 Task: Look for products in the category "Champagne & Sparkling Wine" from Mumm Napa only.
Action: Mouse moved to (814, 313)
Screenshot: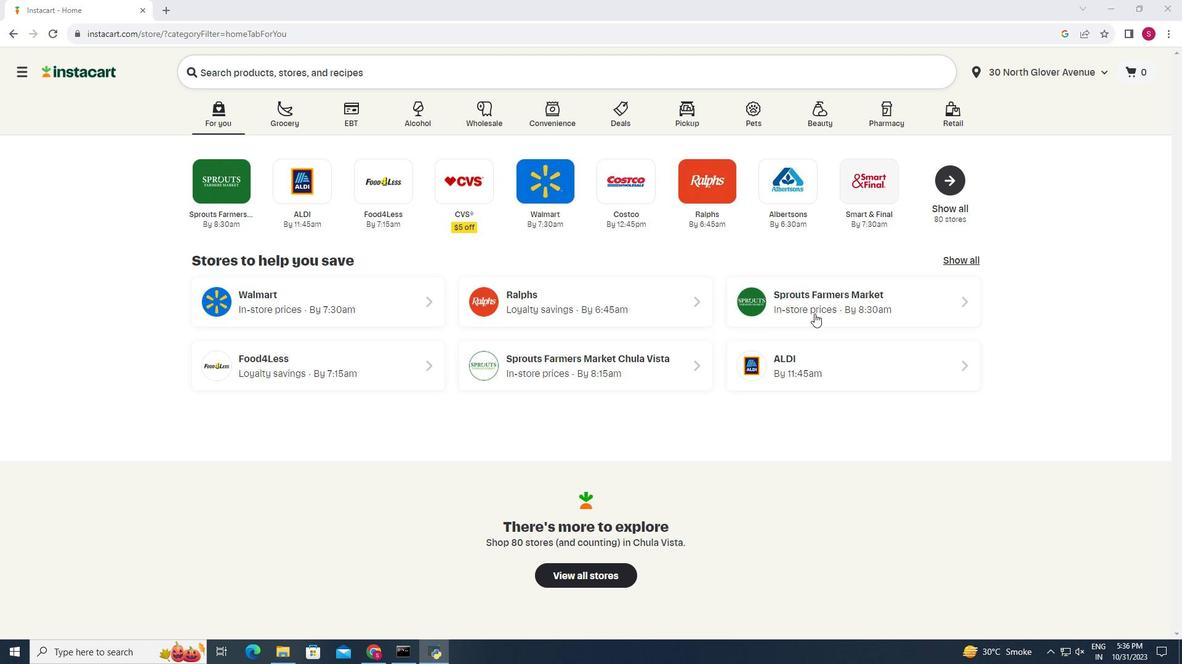 
Action: Mouse pressed left at (814, 313)
Screenshot: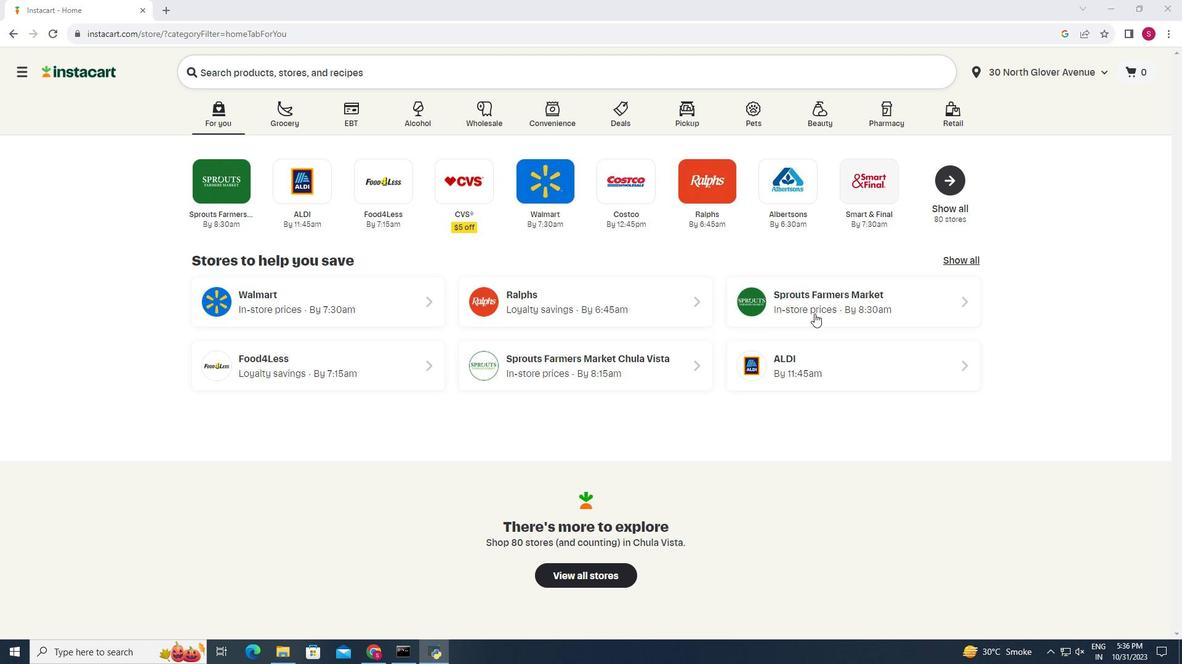 
Action: Mouse moved to (39, 626)
Screenshot: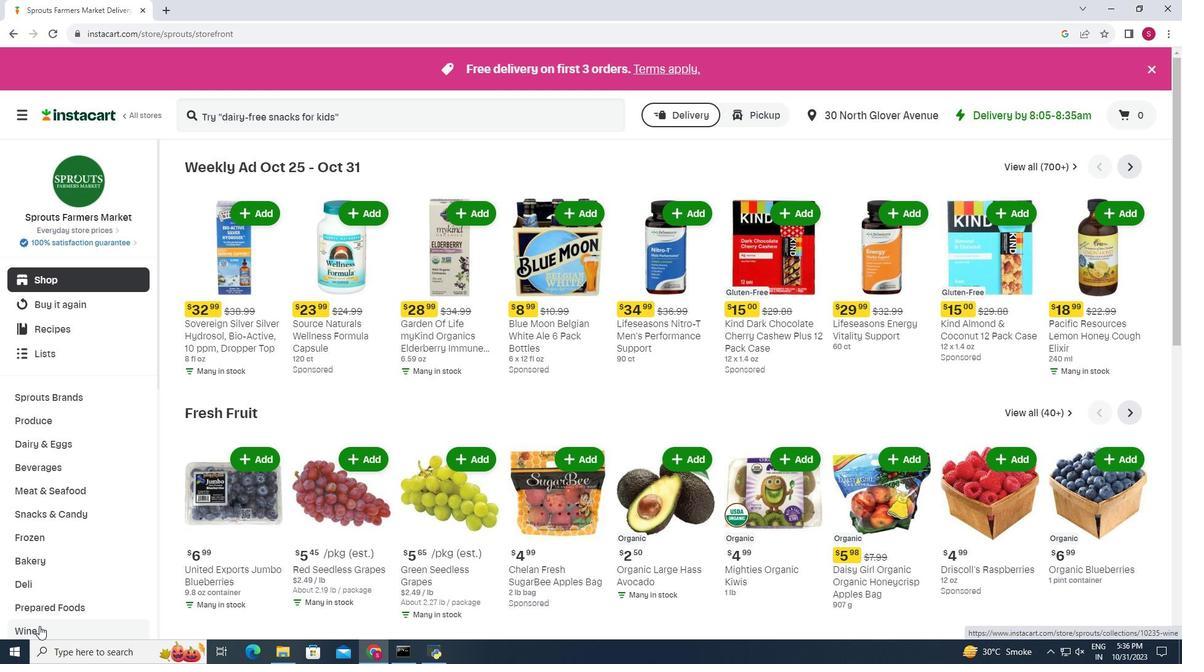 
Action: Mouse pressed left at (39, 626)
Screenshot: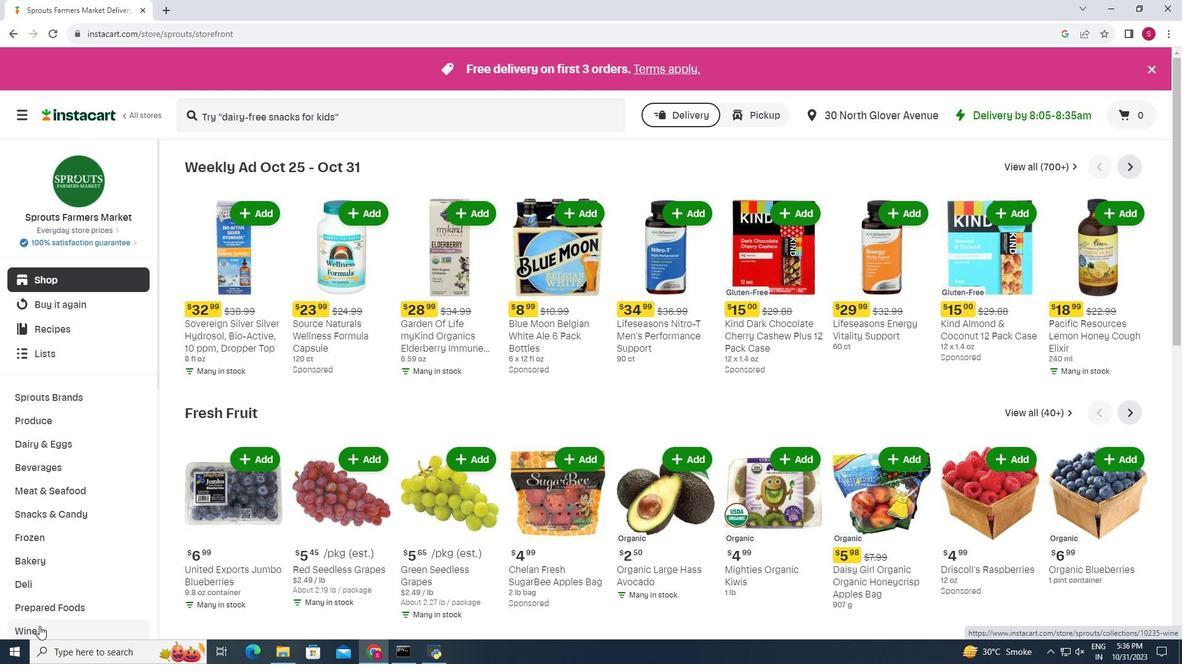 
Action: Mouse moved to (450, 196)
Screenshot: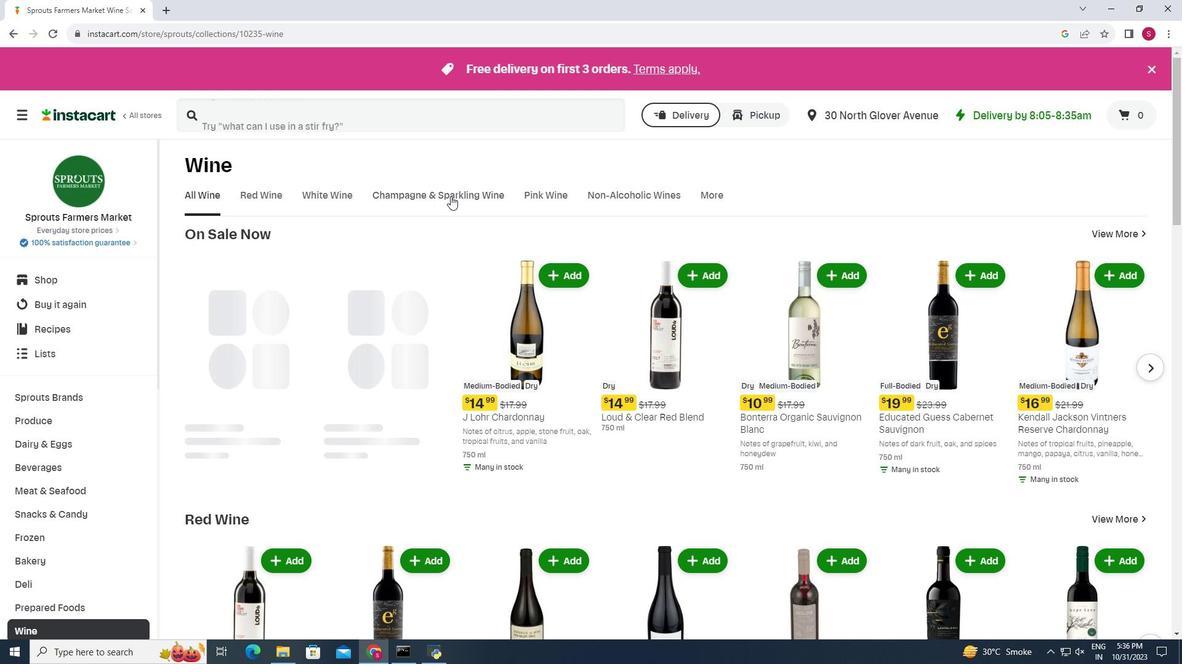 
Action: Mouse pressed left at (450, 196)
Screenshot: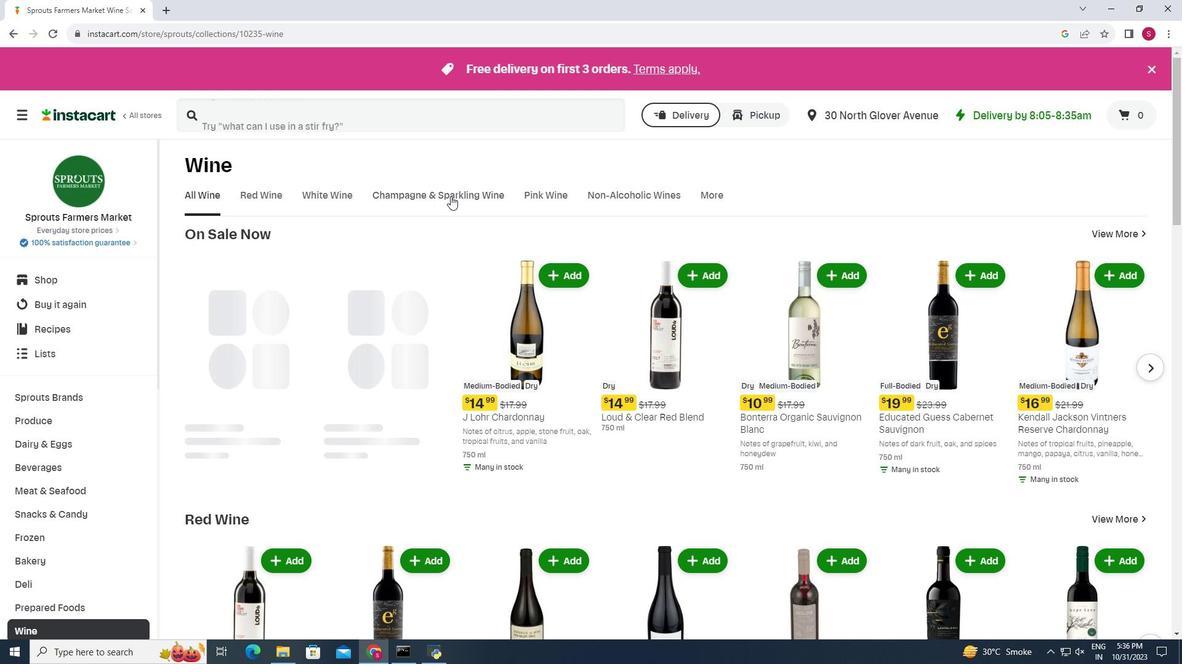 
Action: Mouse moved to (295, 295)
Screenshot: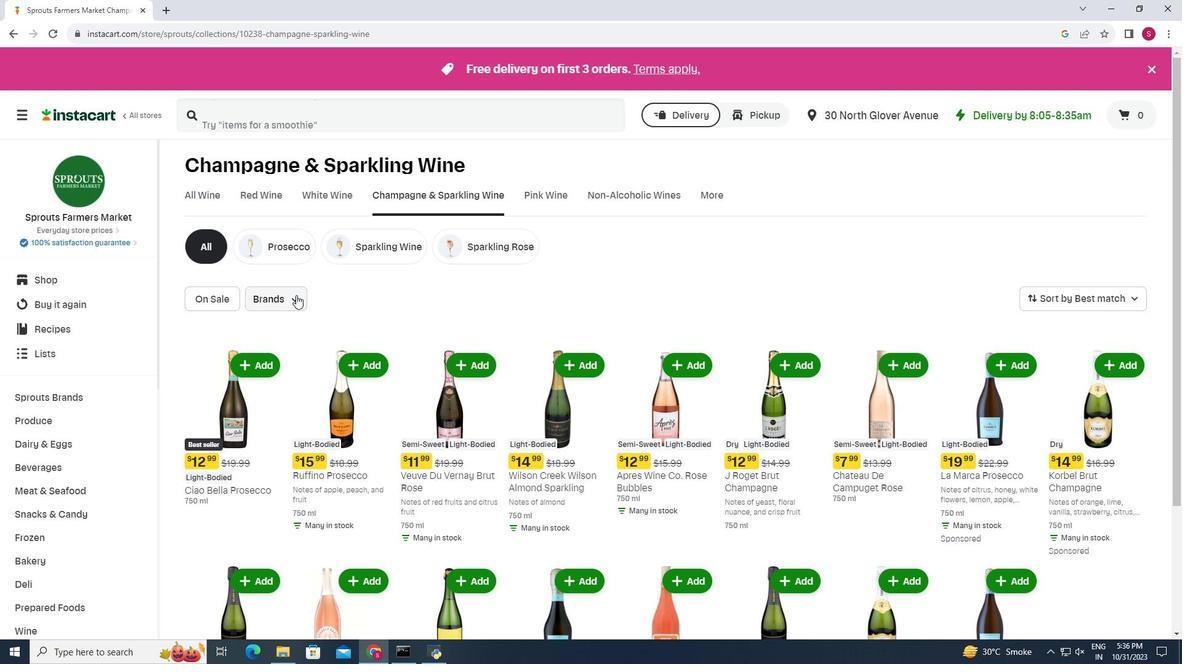 
Action: Mouse pressed left at (295, 295)
Screenshot: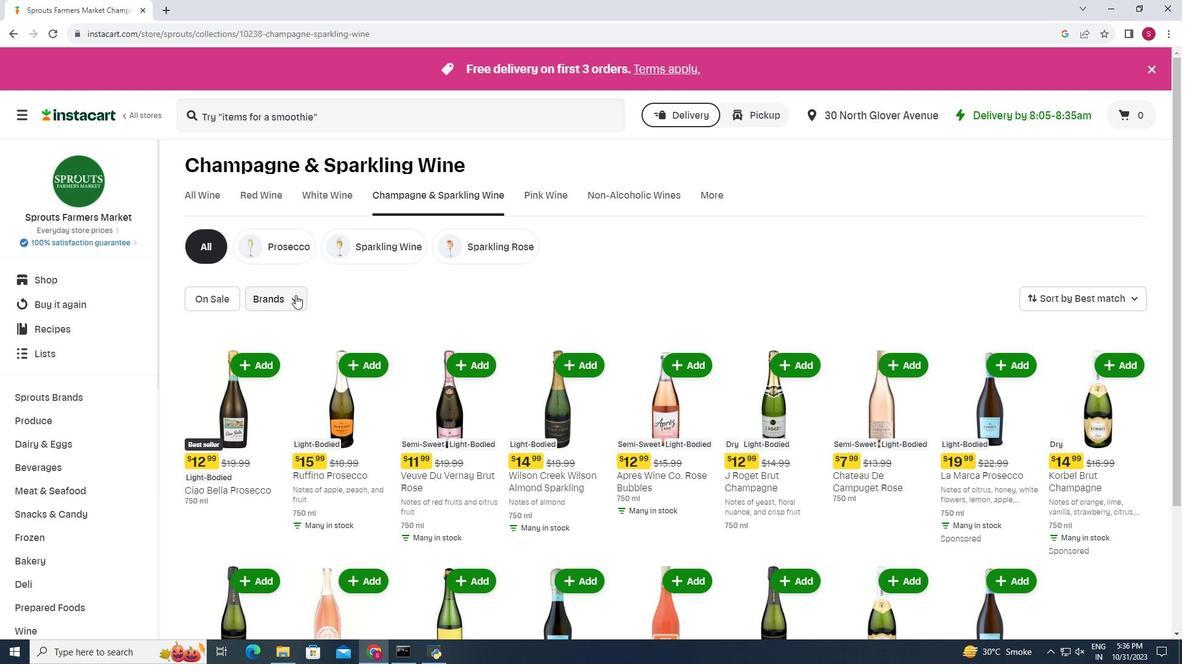 
Action: Mouse moved to (319, 390)
Screenshot: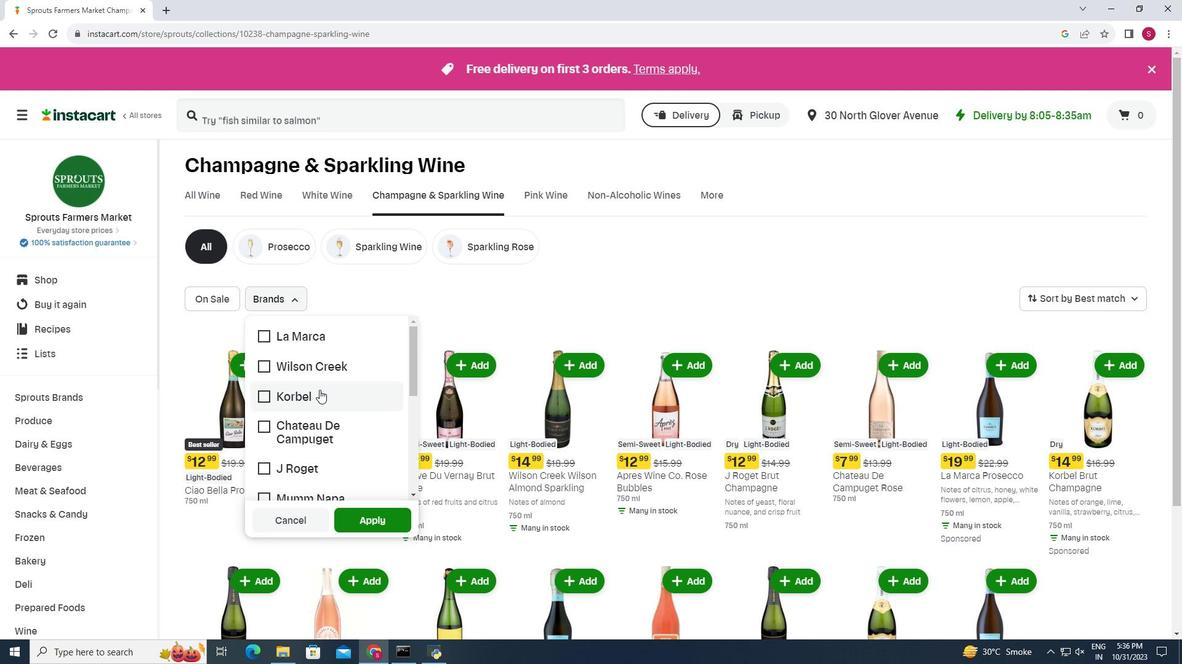 
Action: Mouse scrolled (319, 389) with delta (0, 0)
Screenshot: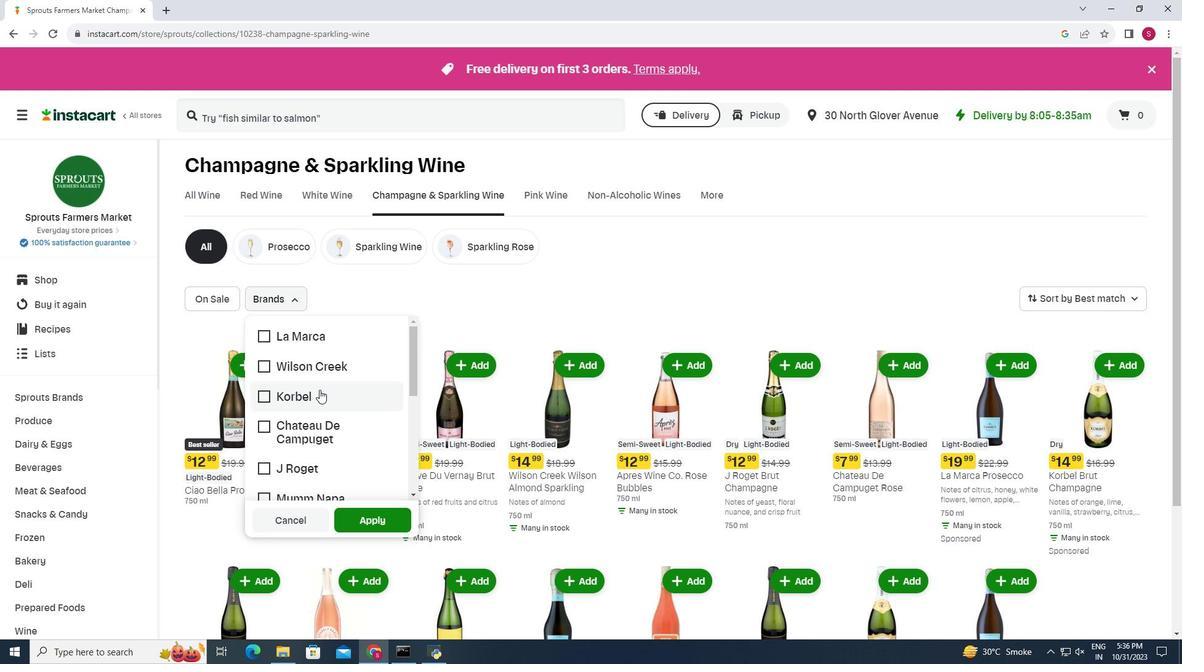 
Action: Mouse moved to (301, 432)
Screenshot: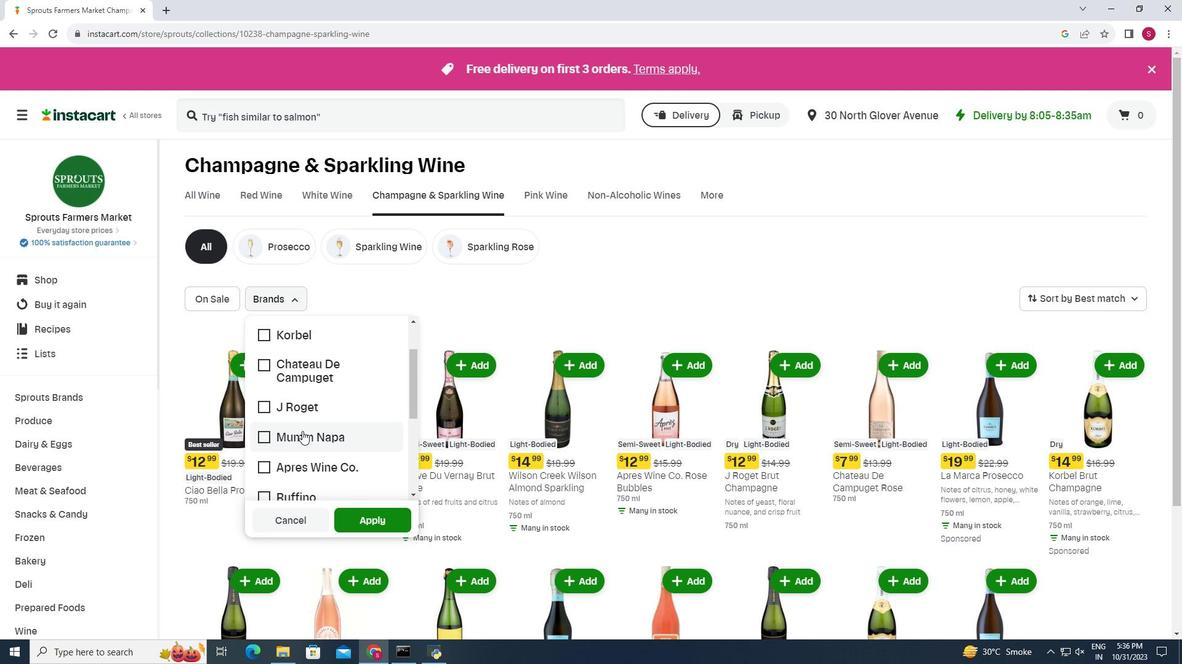 
Action: Mouse pressed left at (301, 432)
Screenshot: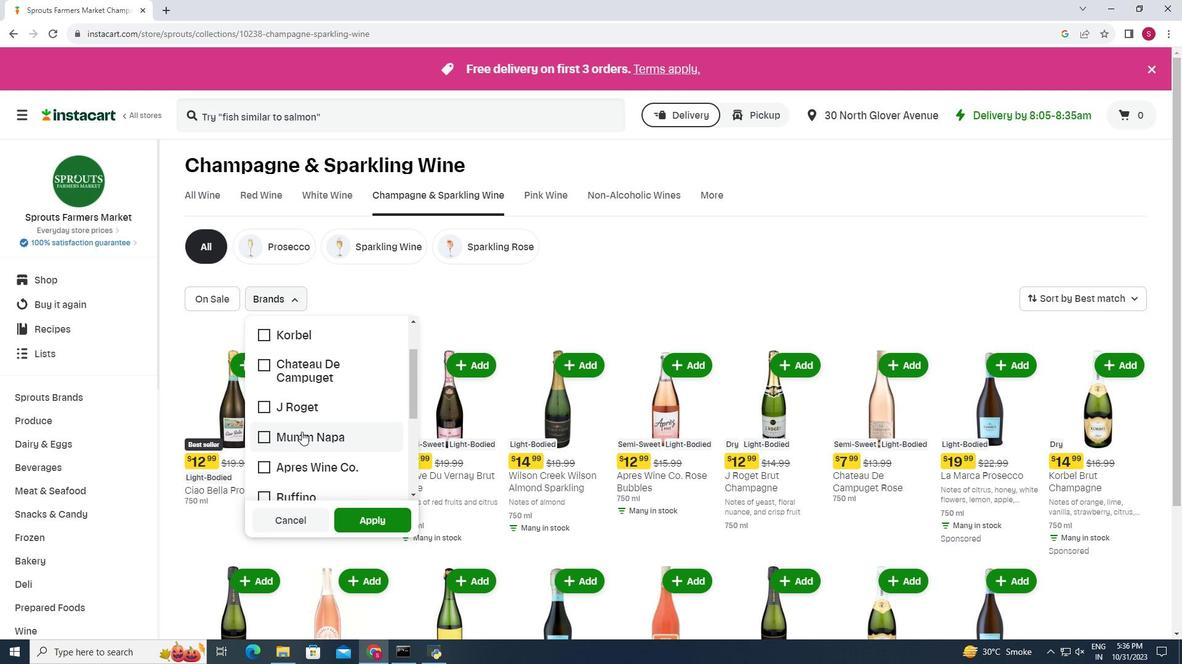 
Action: Mouse moved to (352, 514)
Screenshot: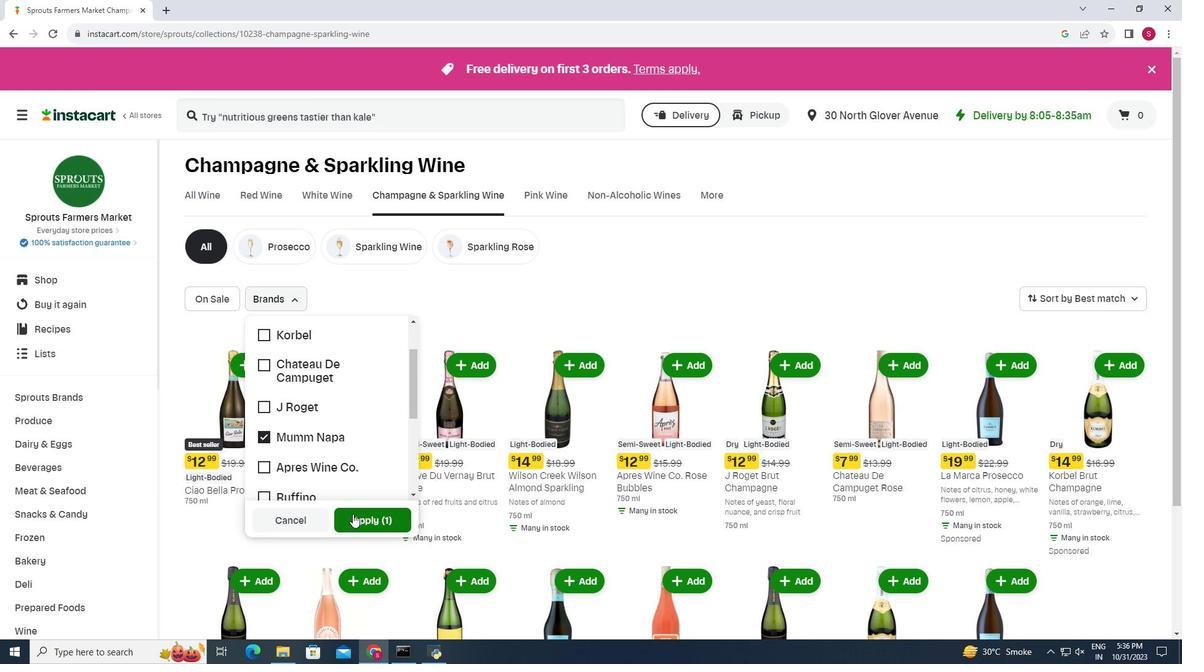 
Action: Mouse pressed left at (352, 514)
Screenshot: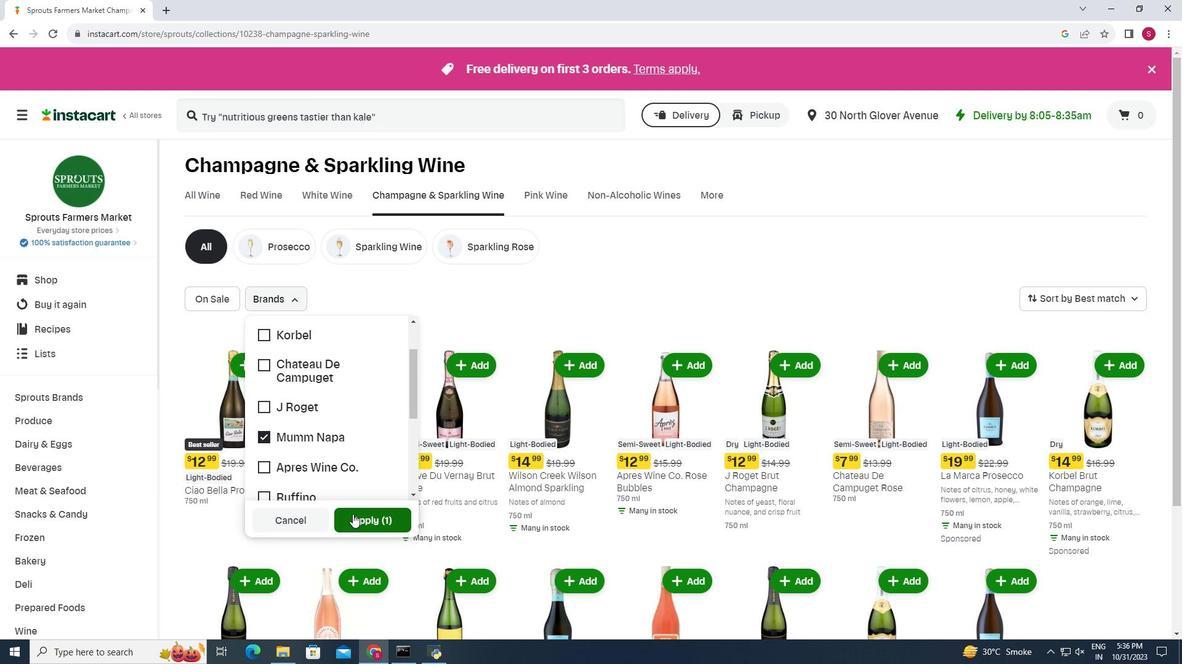 
Action: Mouse moved to (663, 337)
Screenshot: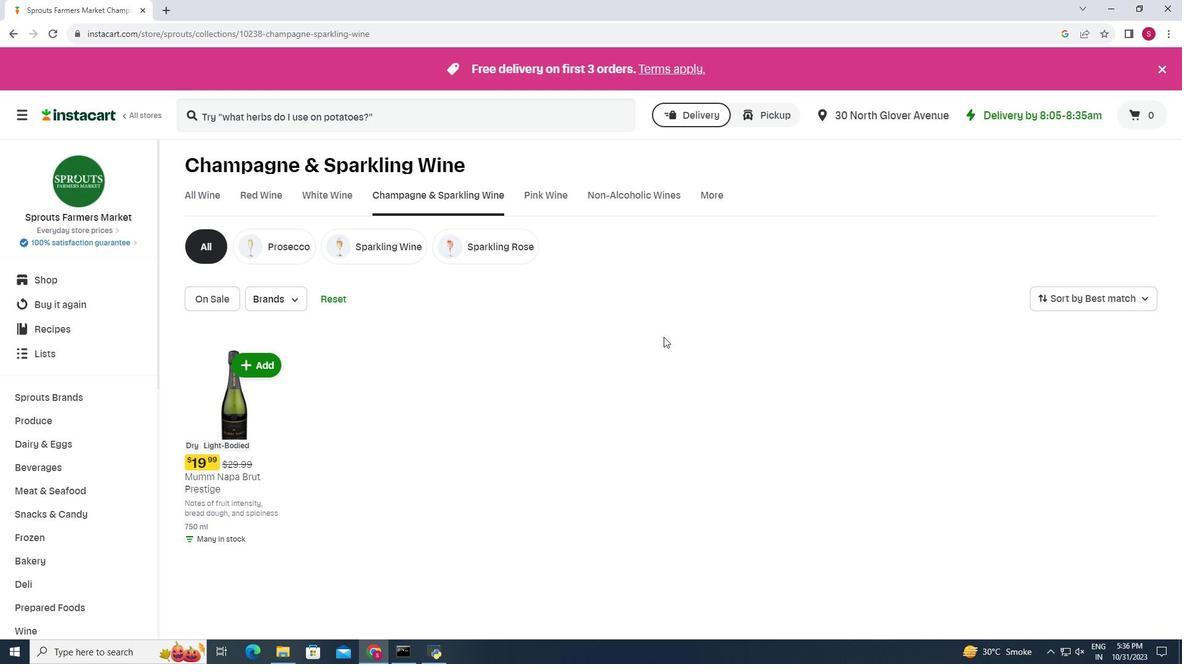 
